 Task: Set the Layer A code rate for the ISDB-T reception parameter to 5/6.
Action: Mouse moved to (106, 17)
Screenshot: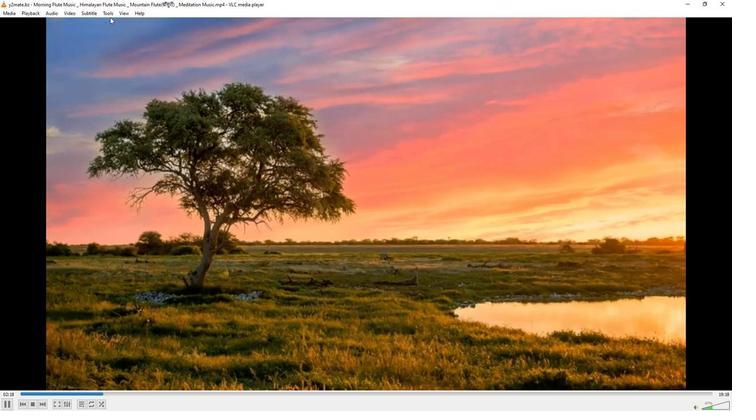 
Action: Mouse pressed left at (106, 17)
Screenshot: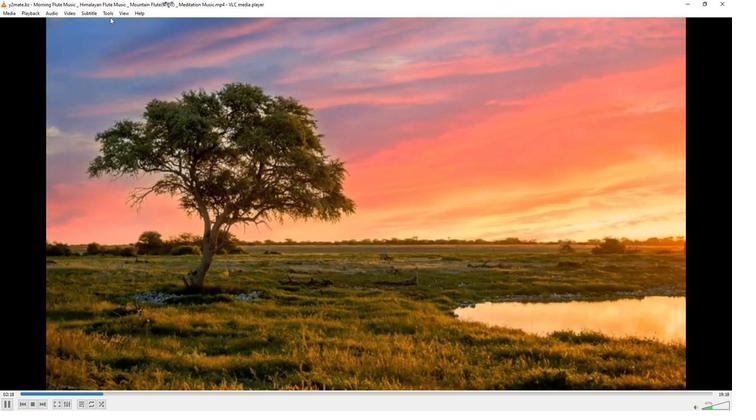 
Action: Mouse moved to (107, 12)
Screenshot: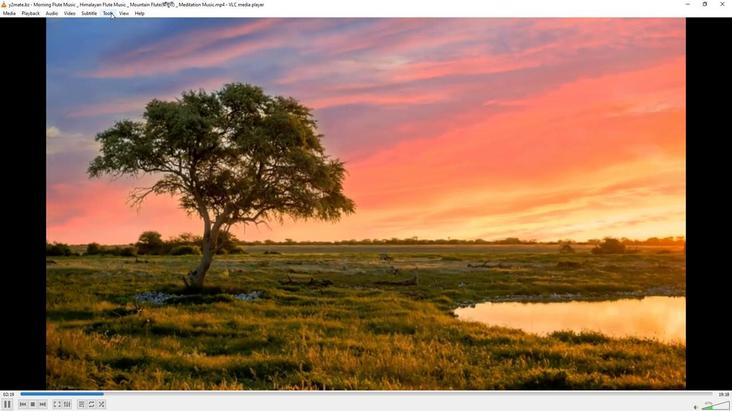 
Action: Mouse pressed left at (107, 12)
Screenshot: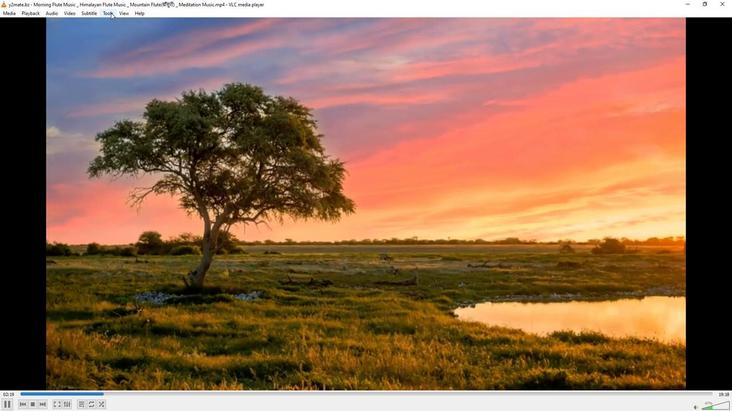 
Action: Mouse moved to (110, 105)
Screenshot: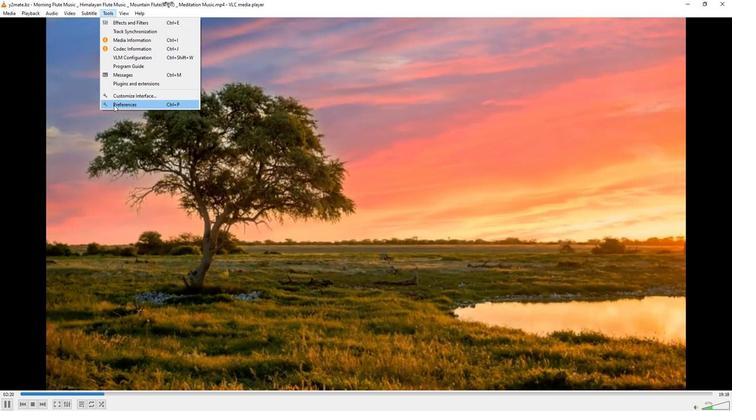 
Action: Mouse pressed left at (110, 105)
Screenshot: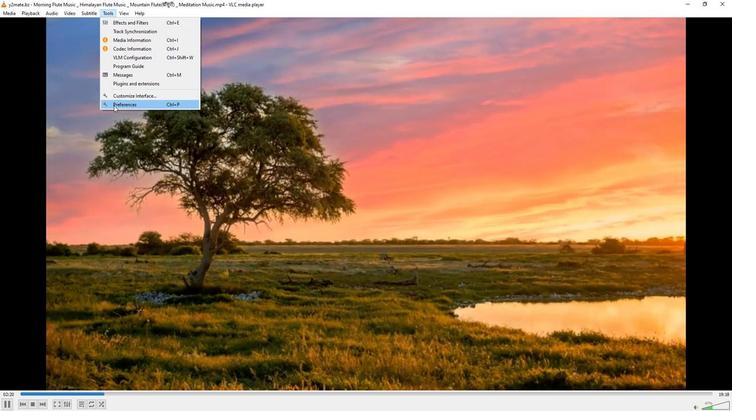 
Action: Mouse moved to (242, 335)
Screenshot: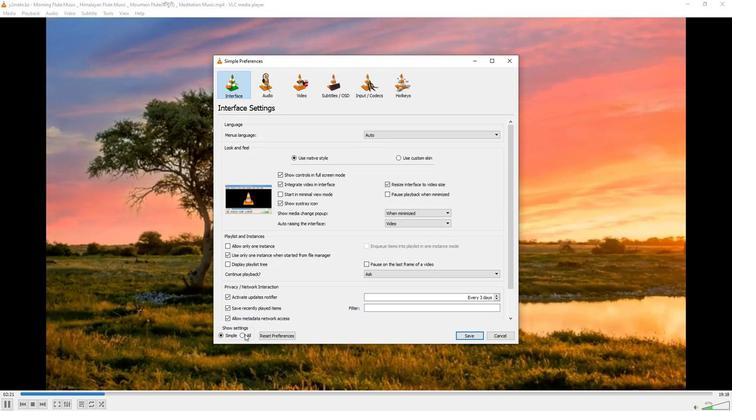 
Action: Mouse pressed left at (242, 335)
Screenshot: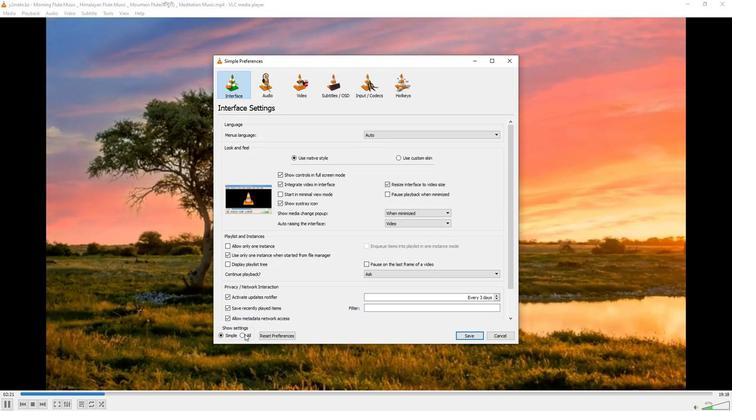 
Action: Mouse moved to (231, 209)
Screenshot: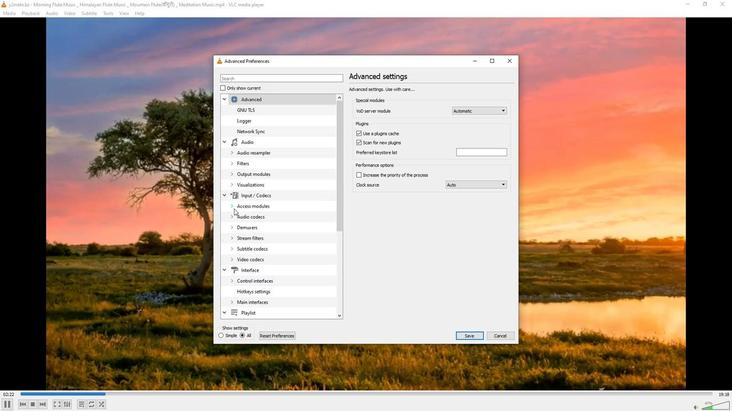 
Action: Mouse pressed left at (231, 209)
Screenshot: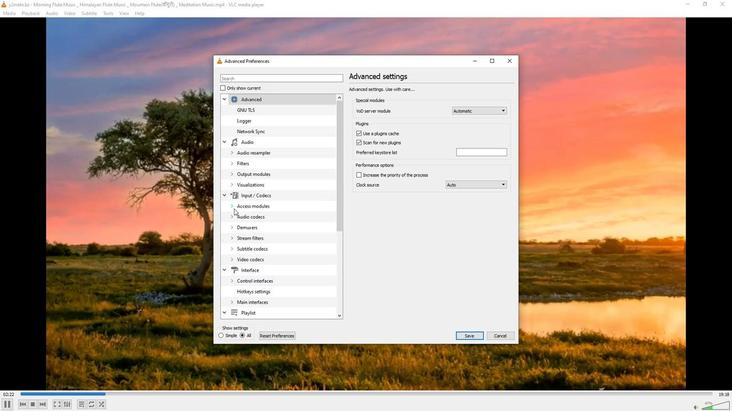 
Action: Mouse moved to (245, 272)
Screenshot: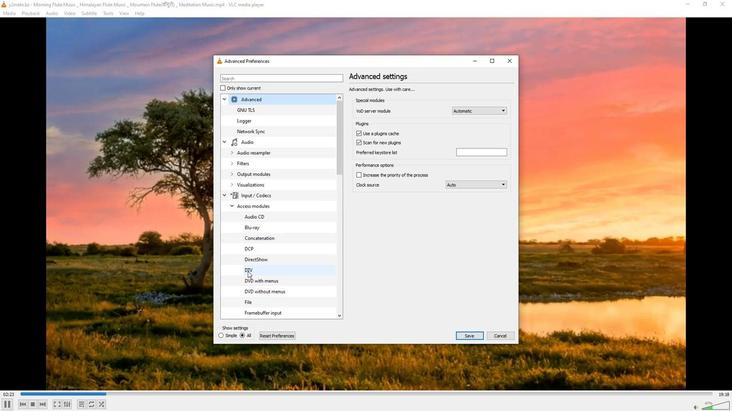 
Action: Mouse pressed left at (245, 272)
Screenshot: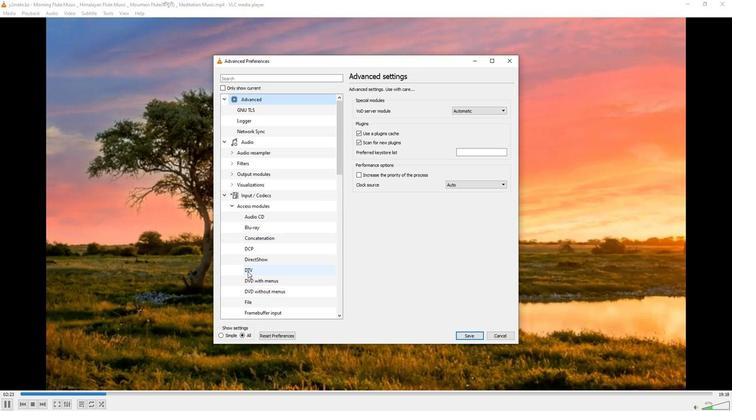 
Action: Mouse moved to (476, 261)
Screenshot: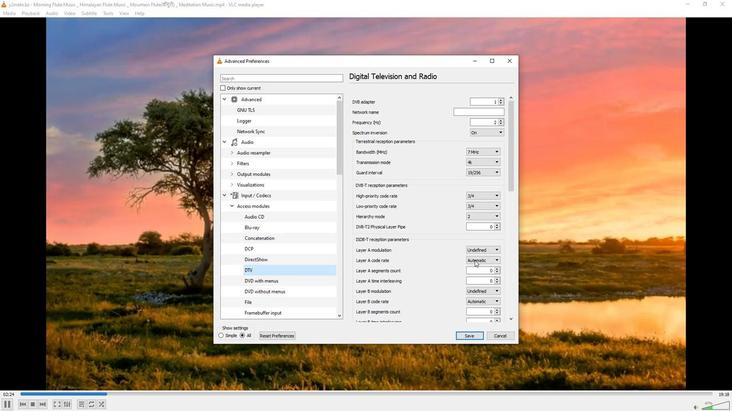 
Action: Mouse pressed left at (476, 261)
Screenshot: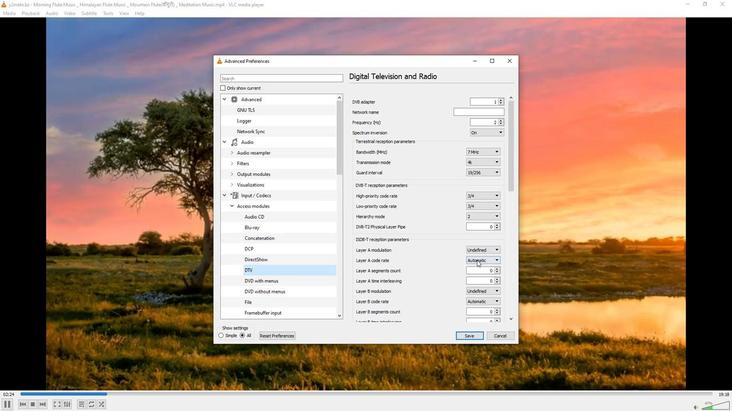 
Action: Mouse moved to (469, 302)
Screenshot: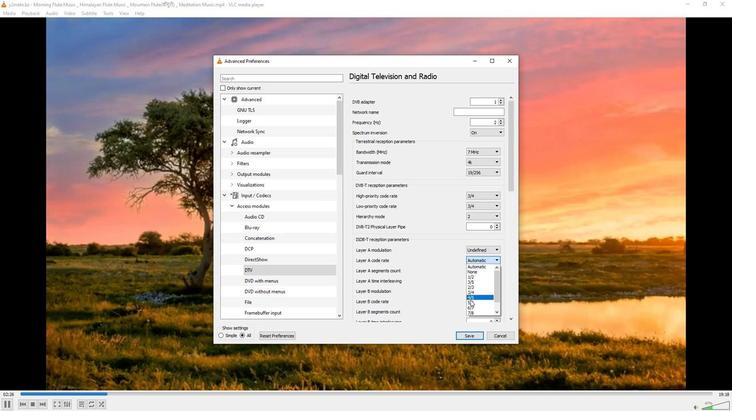 
Action: Mouse pressed left at (469, 302)
Screenshot: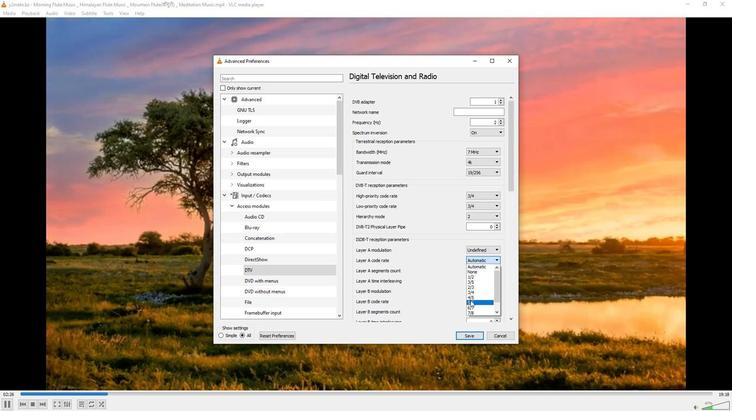 
Action: Mouse moved to (443, 290)
Screenshot: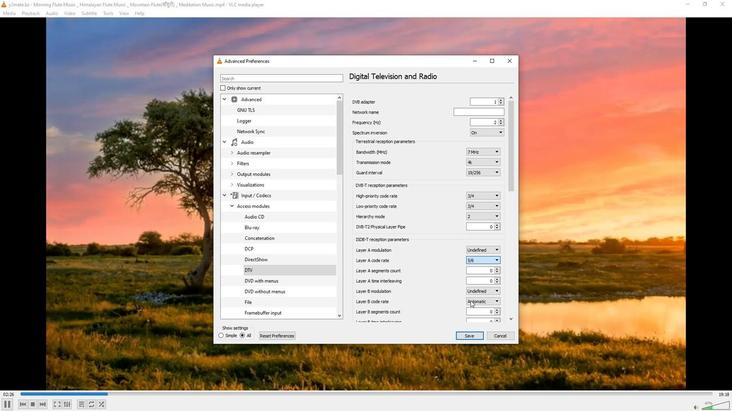 
